 Task: In the  document Meditation.doc, select heading and apply ' Bold and Underline' Use the "find feature" to find mentioned word and apply Strikethrough in: 'promoting'
Action: Mouse moved to (584, 185)
Screenshot: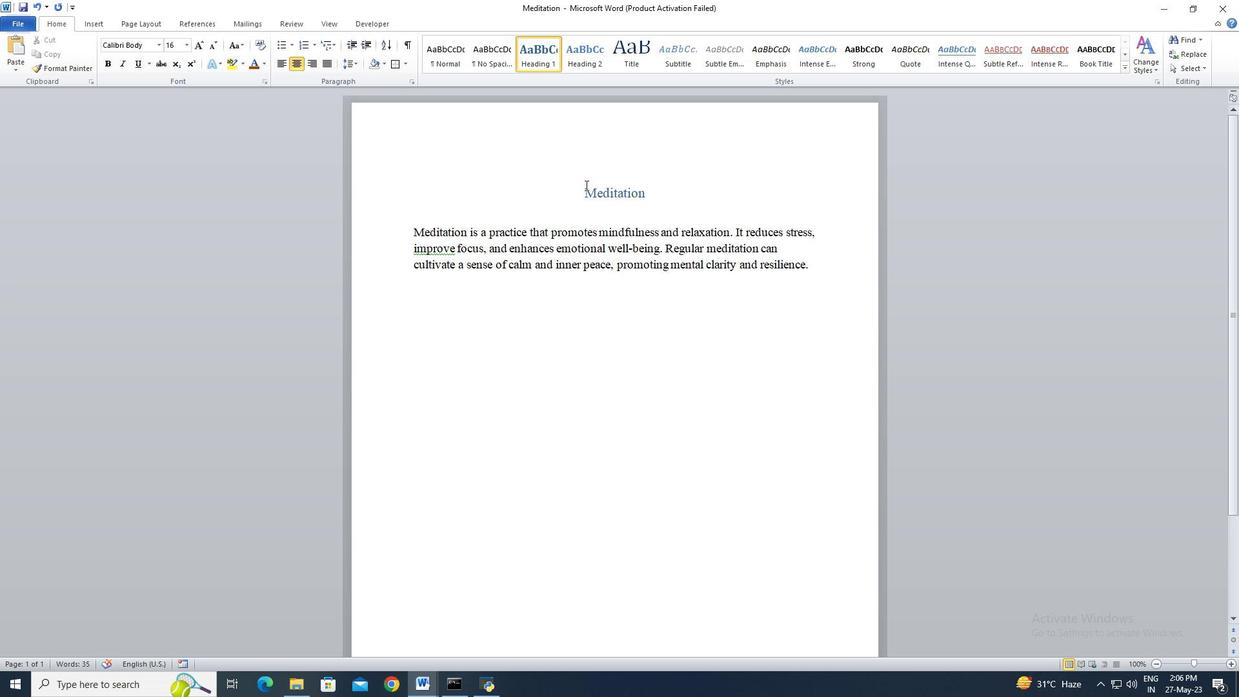 
Action: Mouse pressed left at (584, 185)
Screenshot: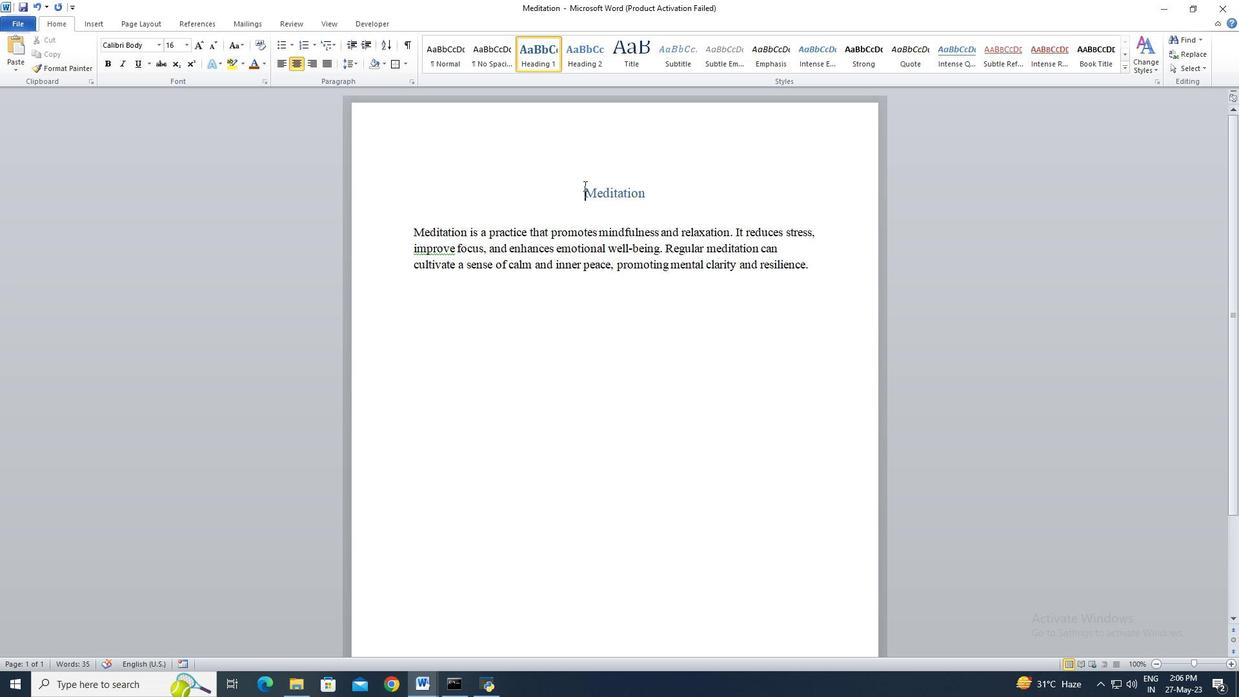 
Action: Mouse moved to (583, 186)
Screenshot: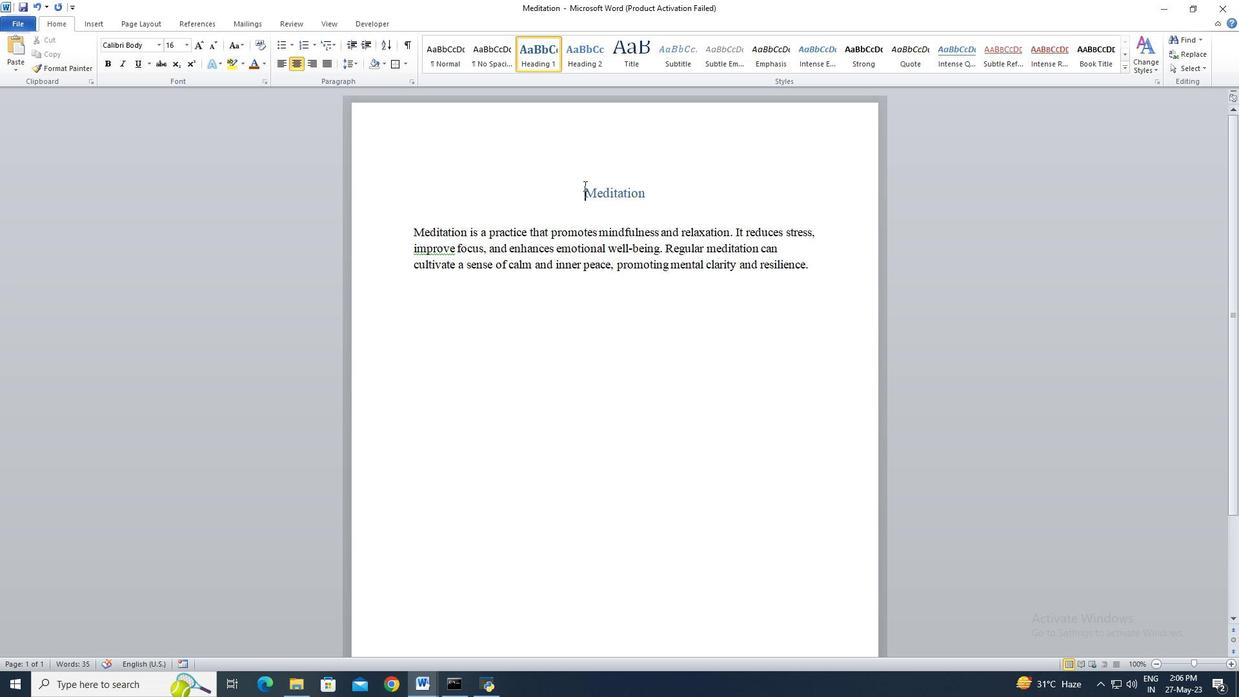 
Action: Key pressed <Key.shift><Key.right>
Screenshot: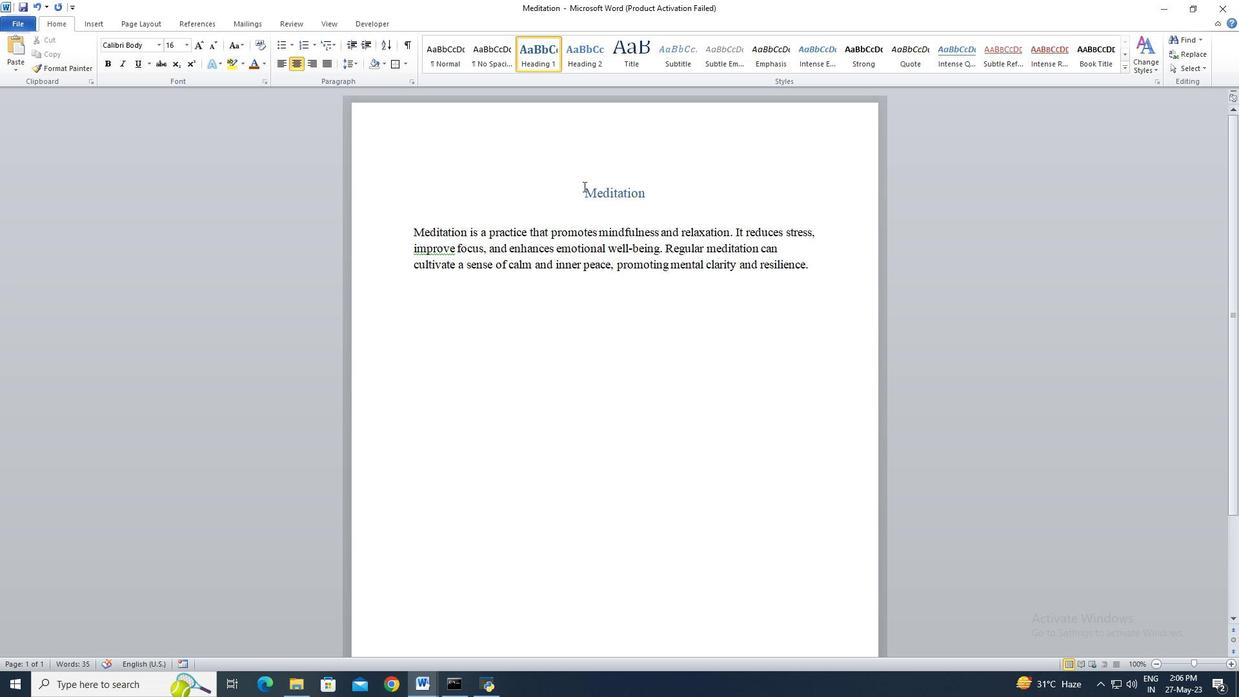 
Action: Mouse moved to (583, 186)
Screenshot: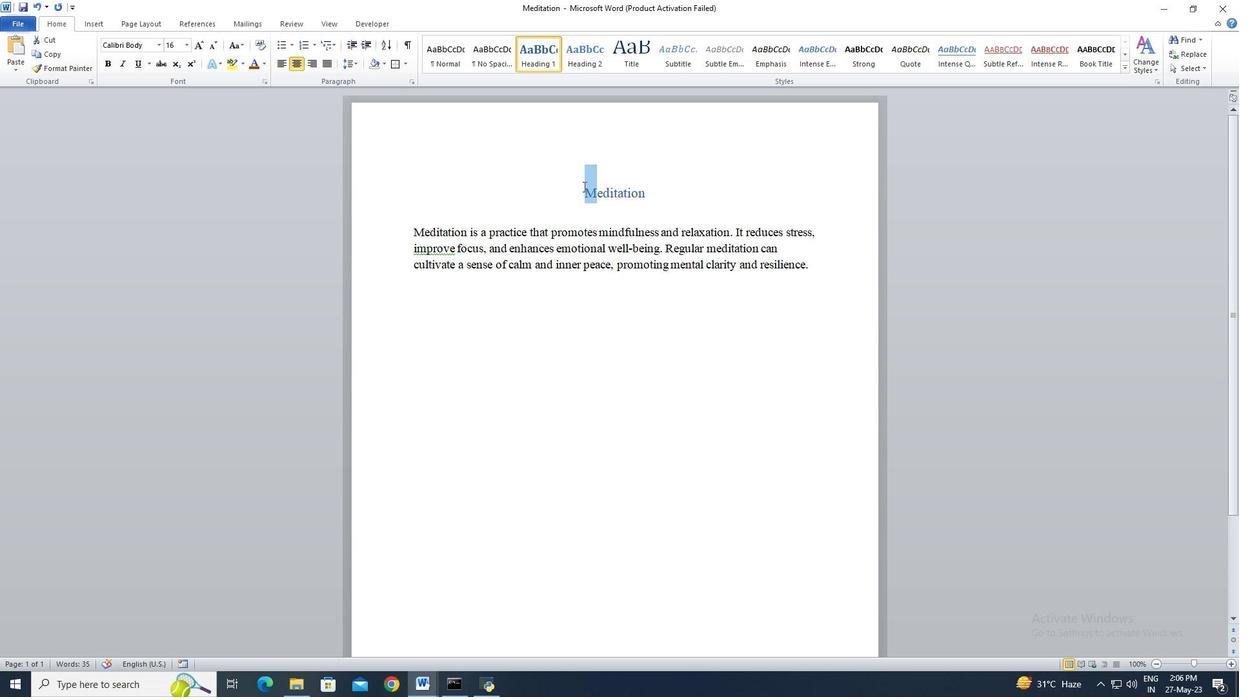 
Action: Key pressed <Key.right><Key.right><Key.end>
Screenshot: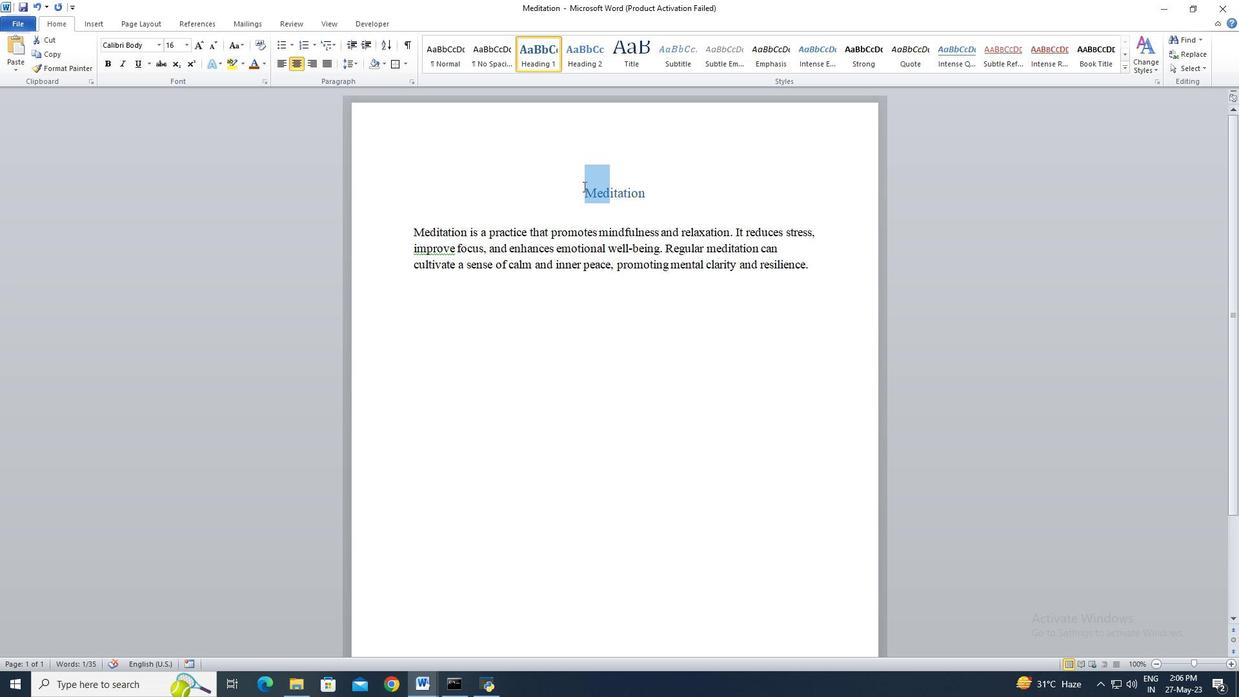 
Action: Mouse moved to (108, 67)
Screenshot: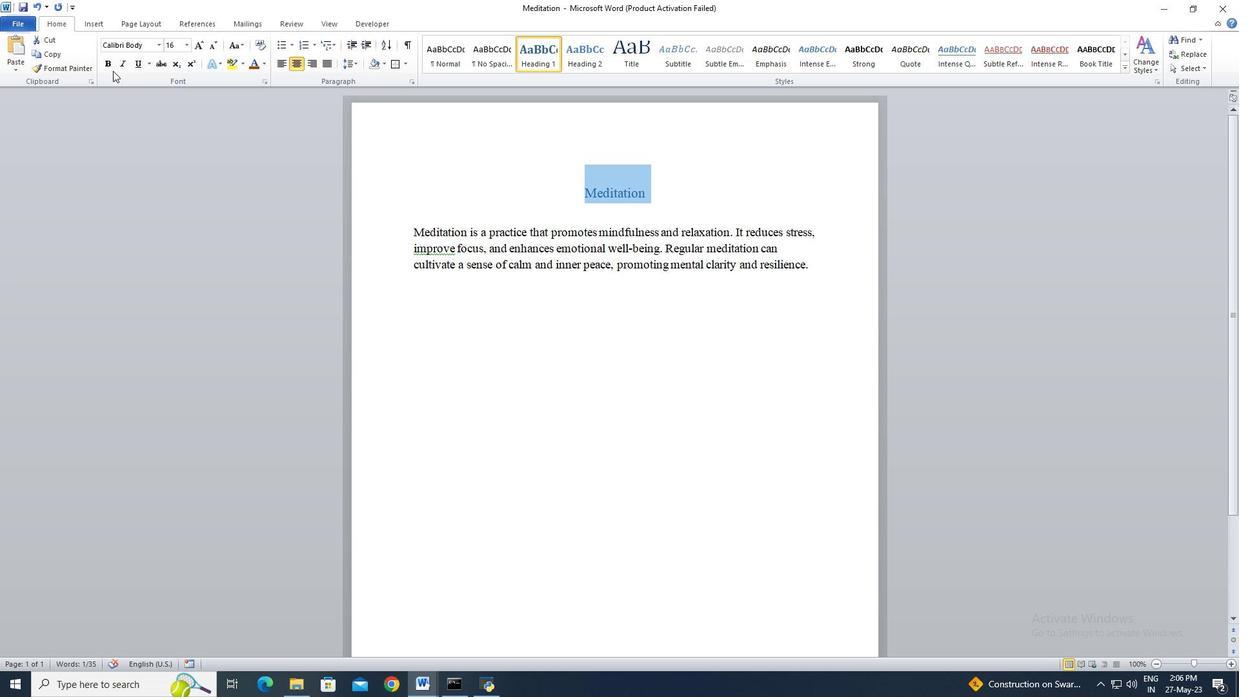 
Action: Mouse pressed left at (108, 67)
Screenshot: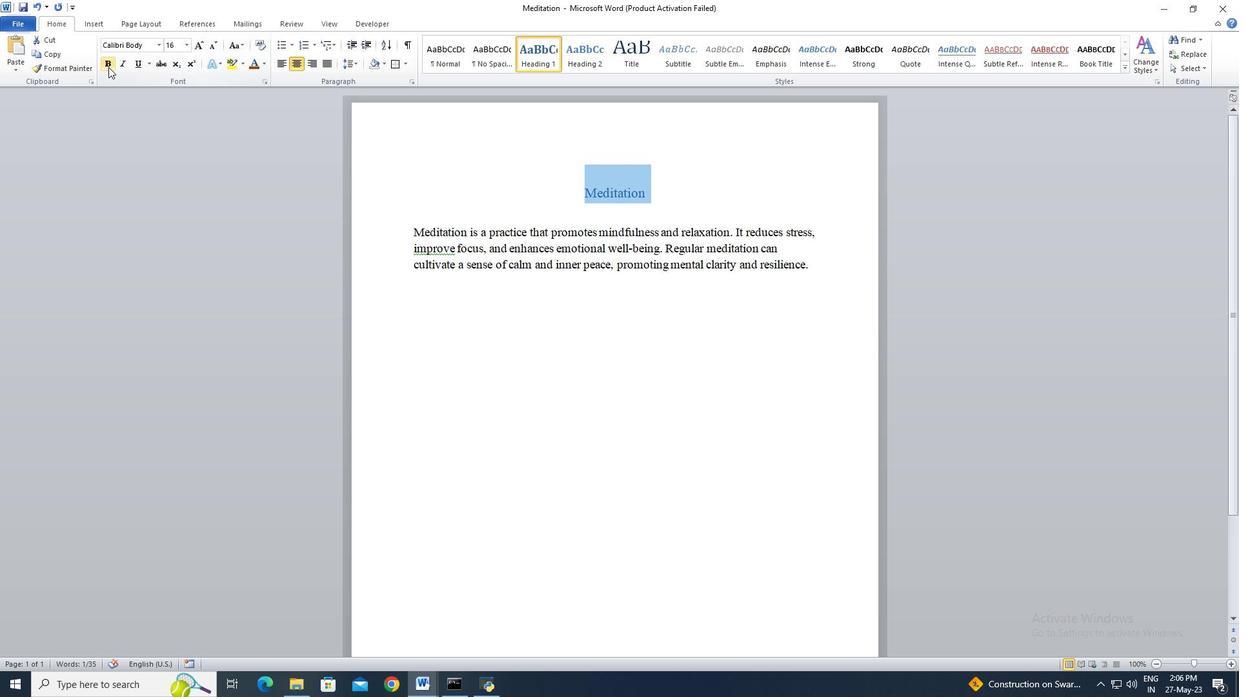 
Action: Mouse moved to (140, 70)
Screenshot: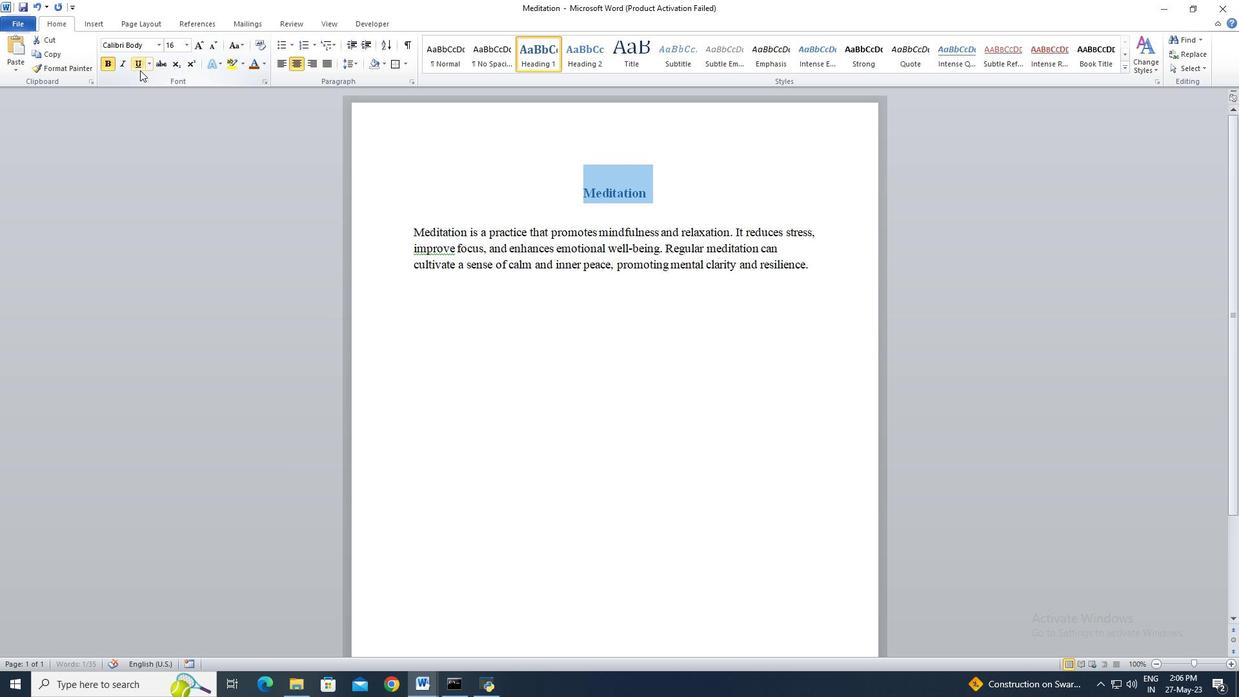 
Action: Mouse pressed left at (140, 70)
Screenshot: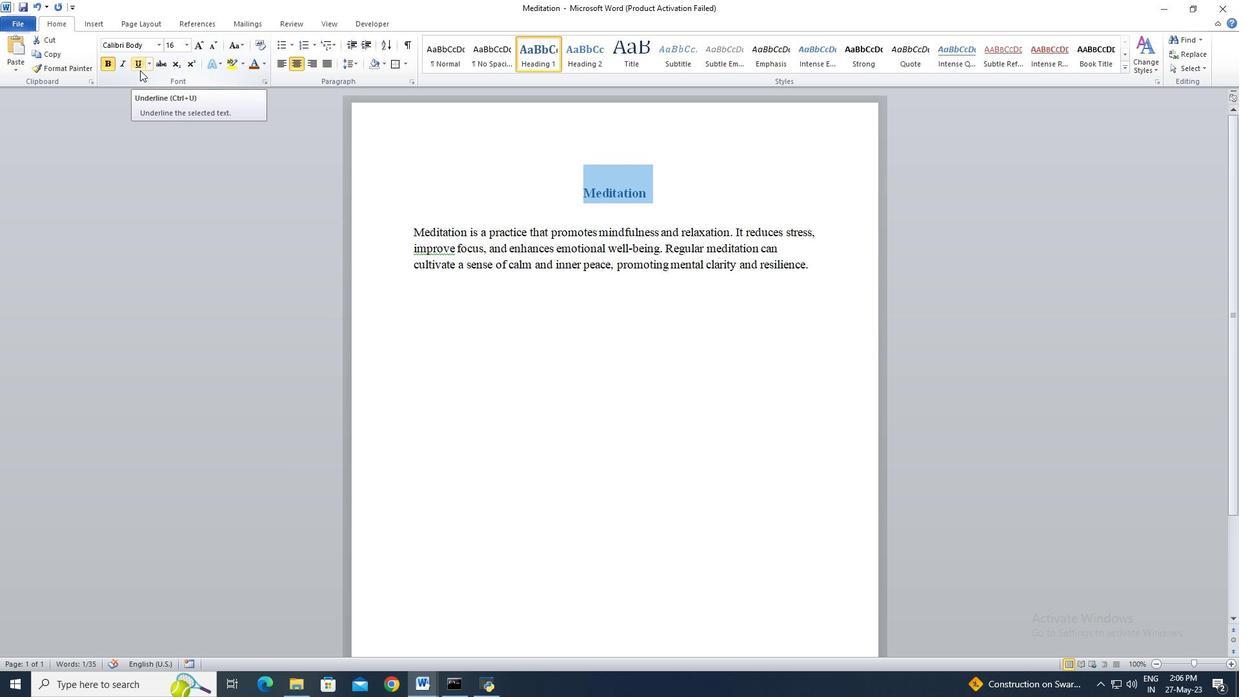 
Action: Mouse moved to (1181, 45)
Screenshot: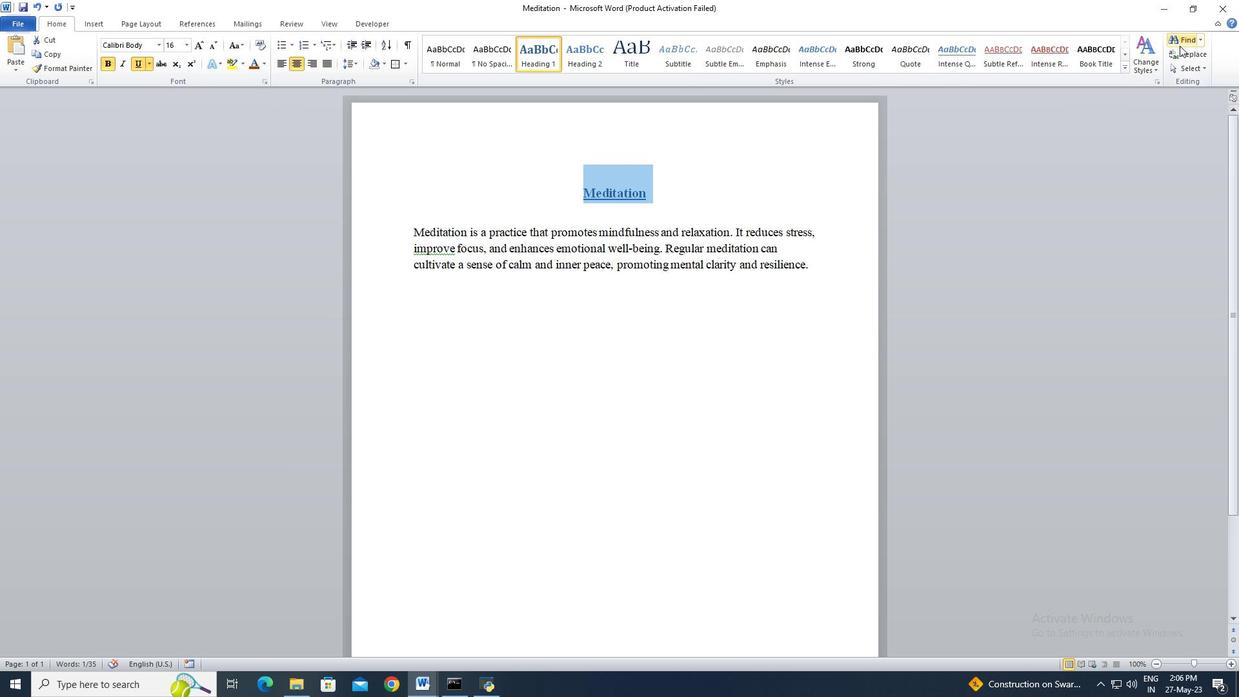 
Action: Mouse pressed left at (1181, 45)
Screenshot: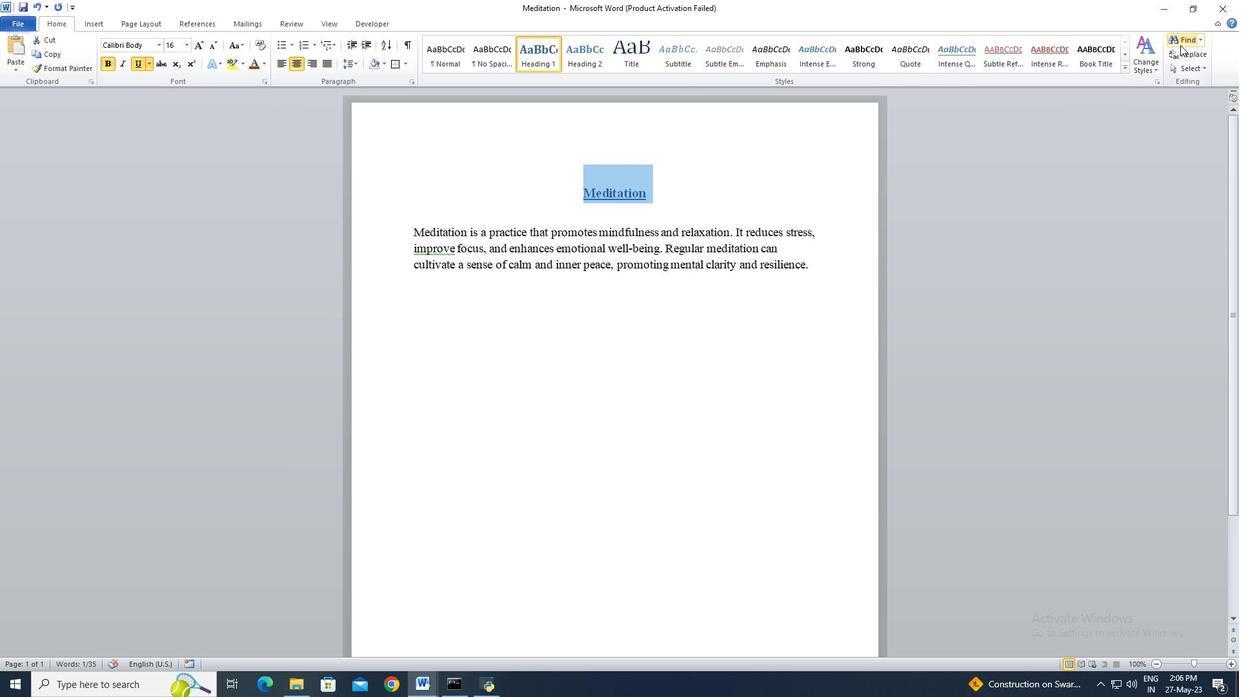
Action: Mouse moved to (94, 114)
Screenshot: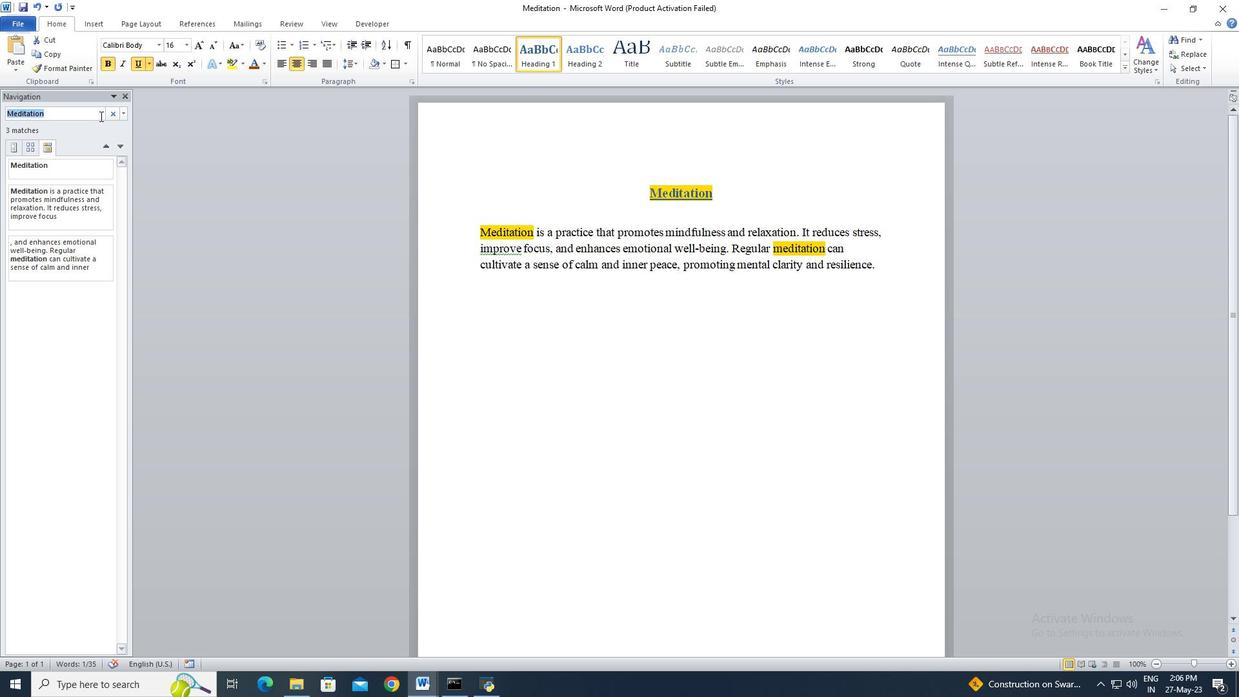 
Action: Mouse pressed left at (94, 114)
Screenshot: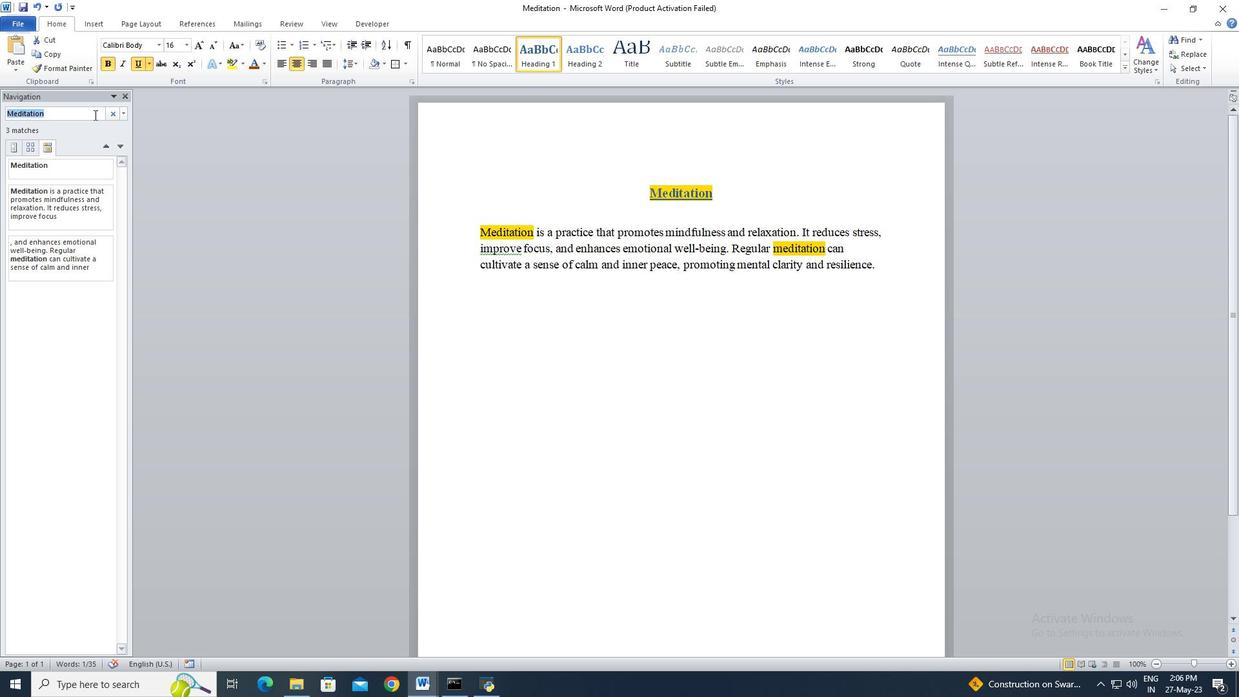 
Action: Key pressed ctrl+A<Key.delete>promoting<Key.enter>
Screenshot: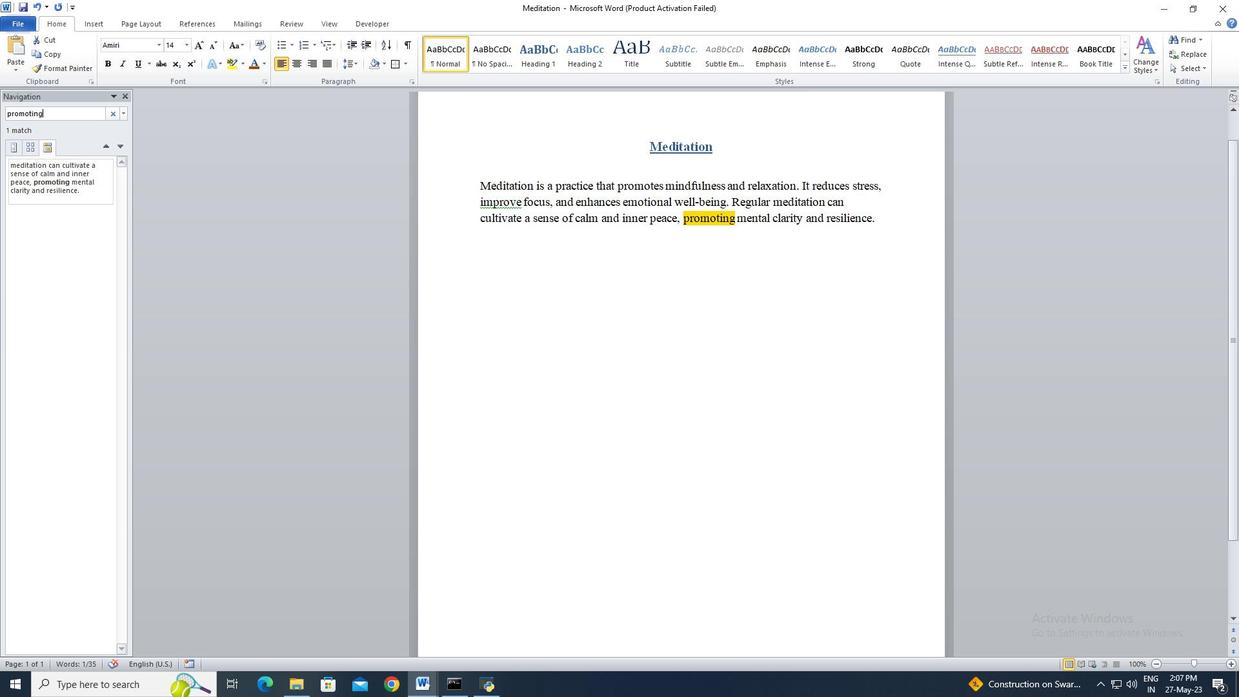 
Action: Mouse moved to (160, 69)
Screenshot: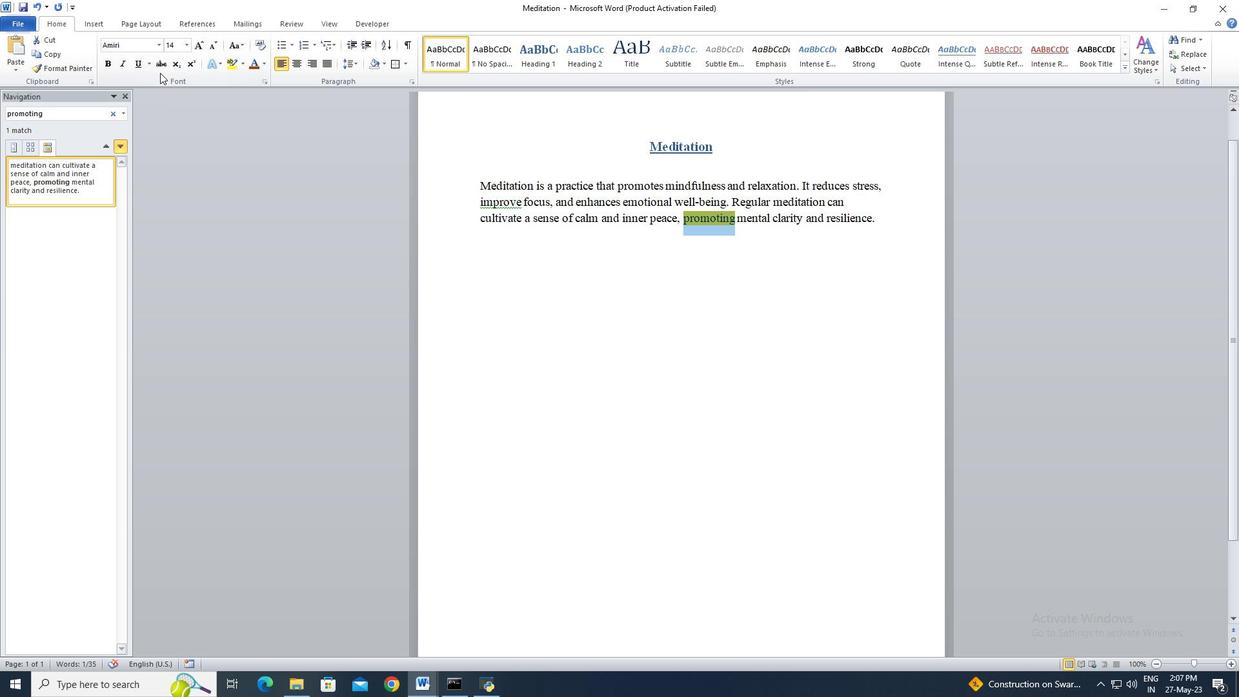 
Action: Mouse pressed left at (160, 69)
Screenshot: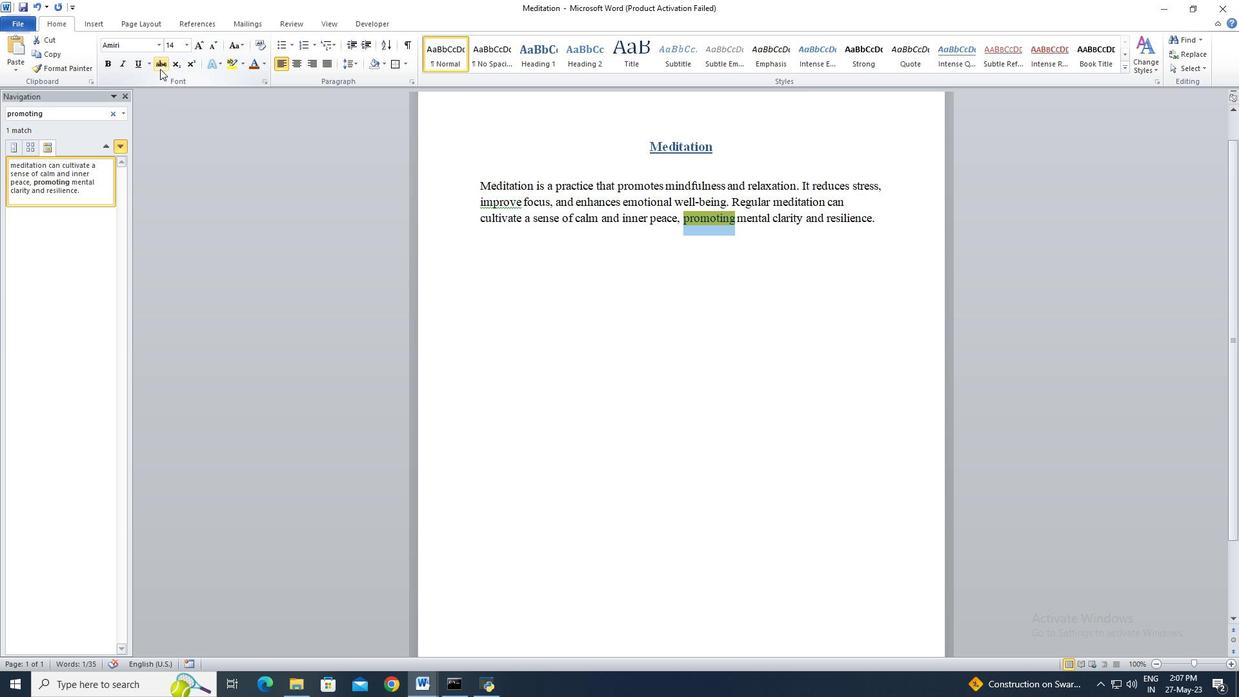 
Action: Mouse moved to (128, 97)
Screenshot: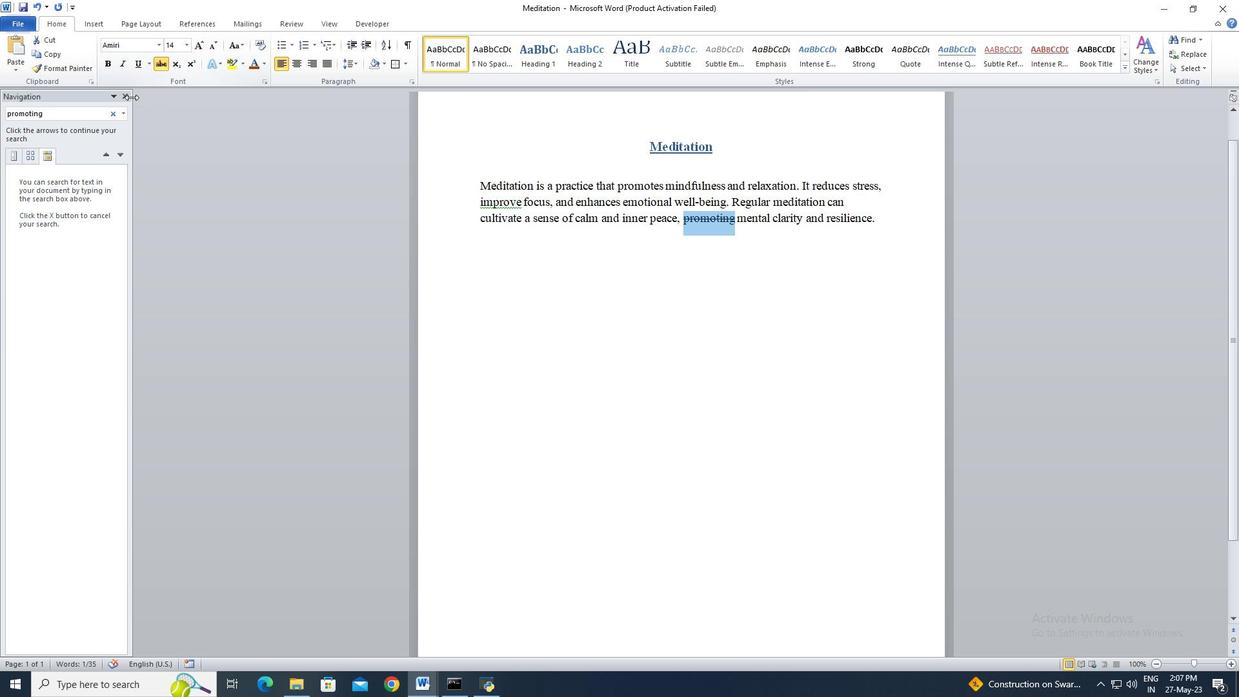 
Action: Mouse pressed left at (128, 97)
Screenshot: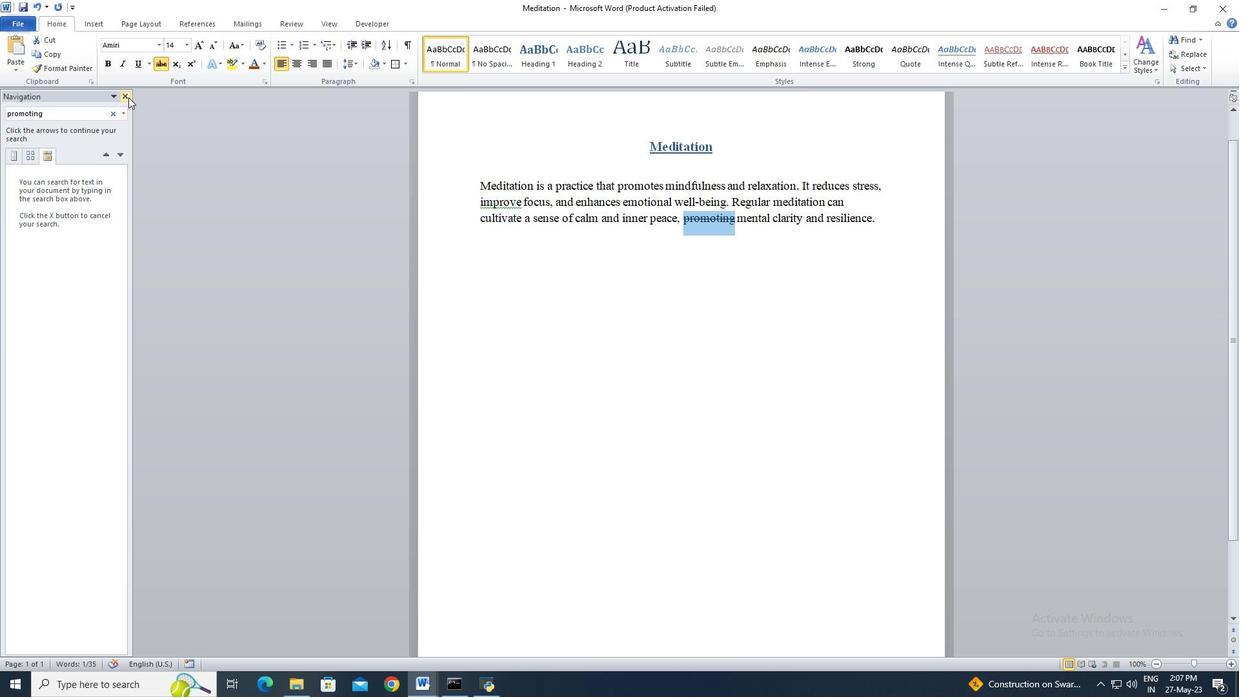 
